 Task: Set the Low-priority code for DVB-T reception parameters to 8/9.
Action: Mouse moved to (139, 19)
Screenshot: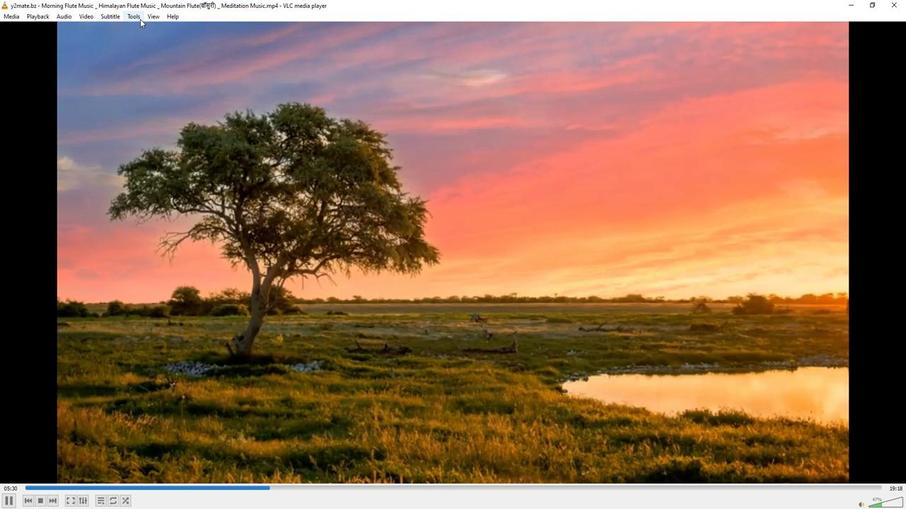 
Action: Mouse pressed left at (139, 19)
Screenshot: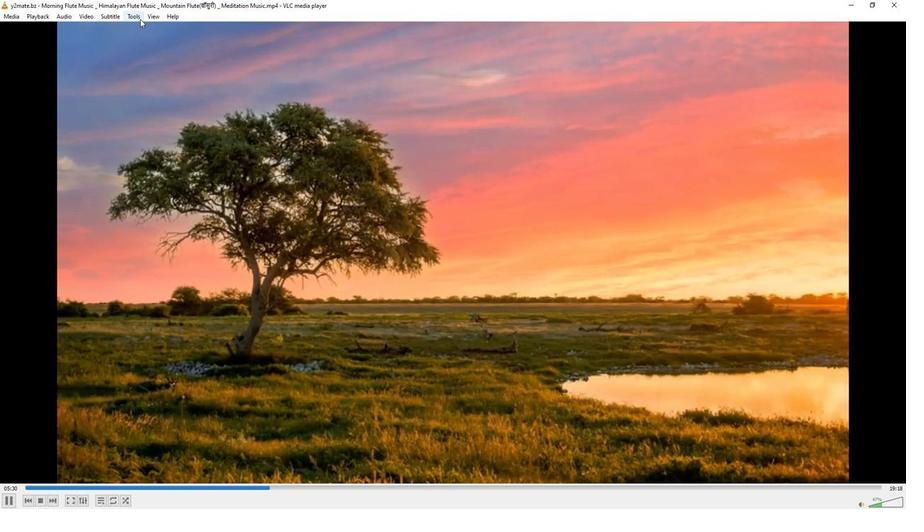 
Action: Mouse moved to (158, 130)
Screenshot: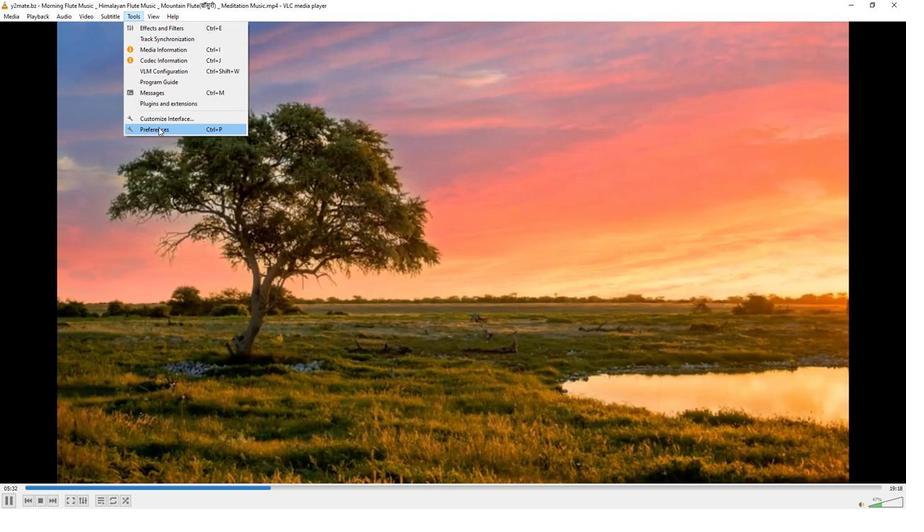 
Action: Mouse pressed left at (158, 130)
Screenshot: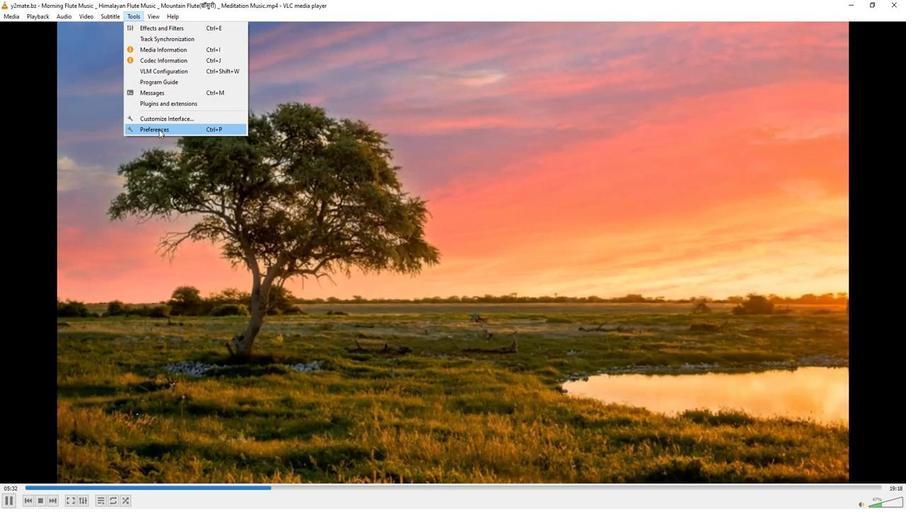 
Action: Mouse moved to (297, 415)
Screenshot: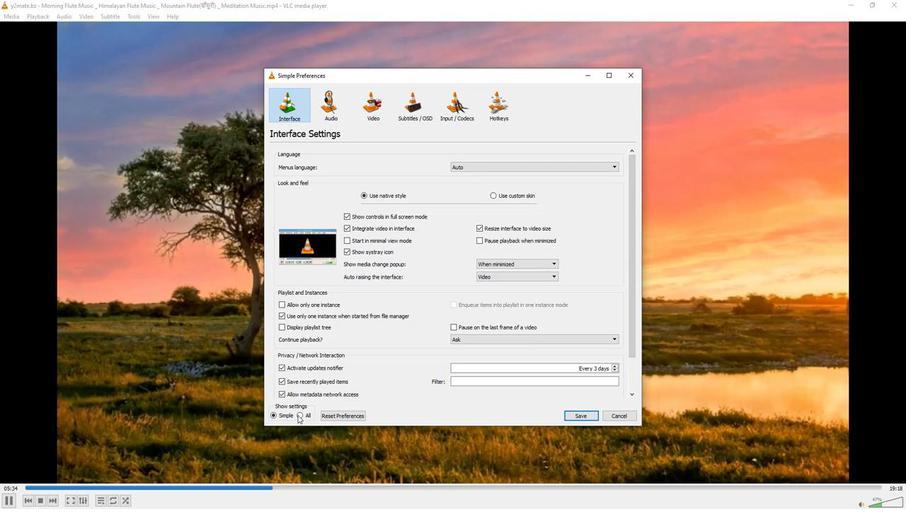 
Action: Mouse pressed left at (297, 415)
Screenshot: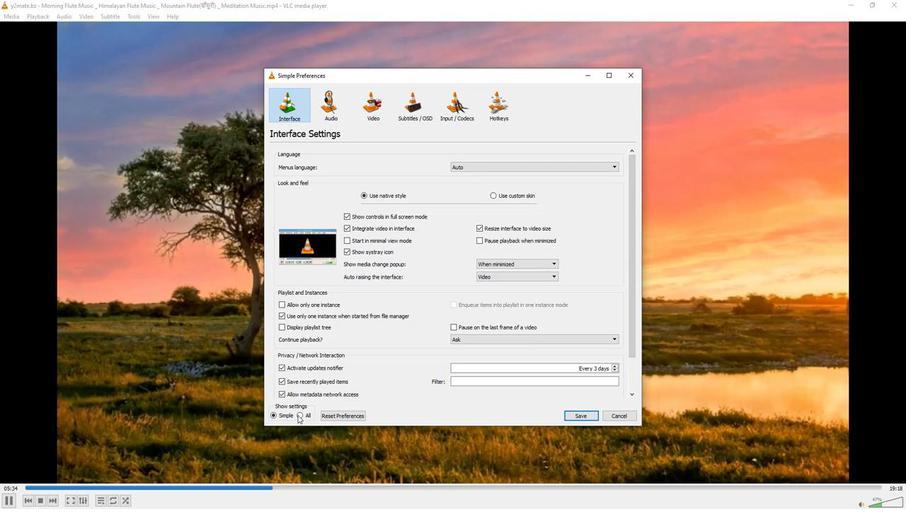 
Action: Mouse moved to (287, 254)
Screenshot: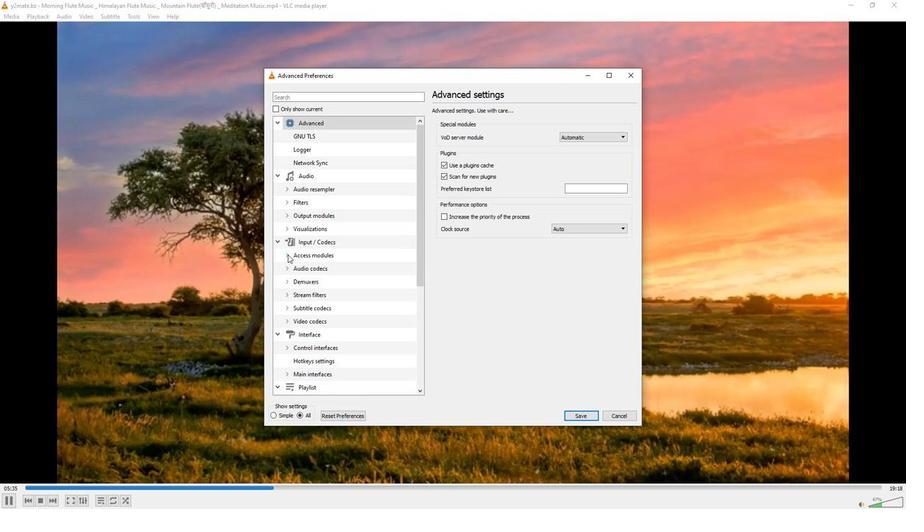 
Action: Mouse pressed left at (287, 254)
Screenshot: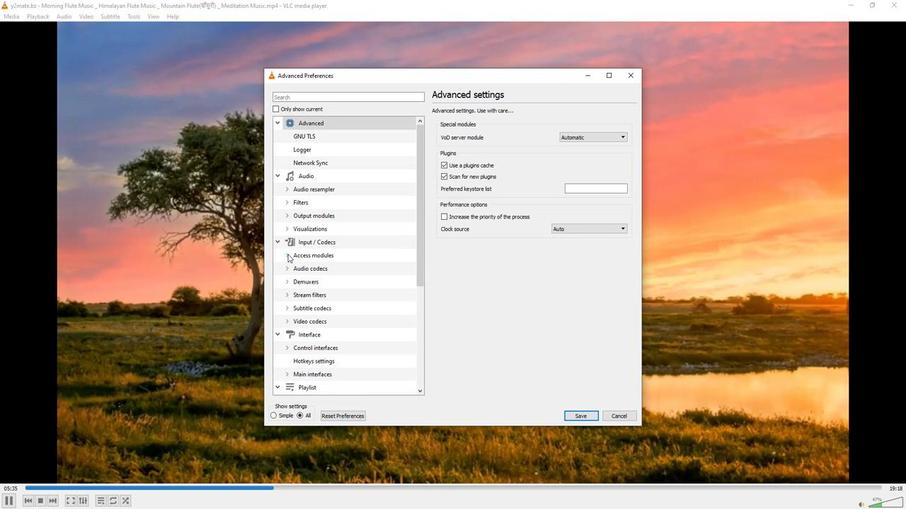 
Action: Mouse moved to (318, 336)
Screenshot: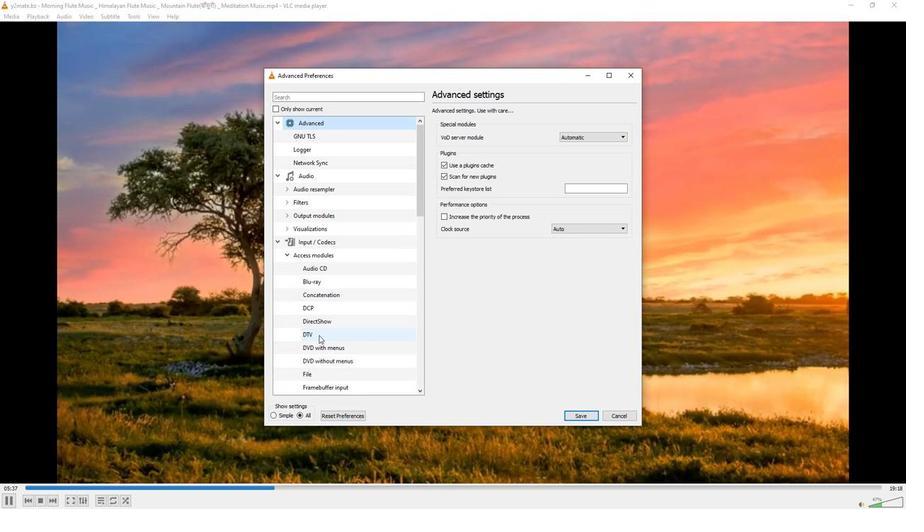 
Action: Mouse pressed left at (318, 336)
Screenshot: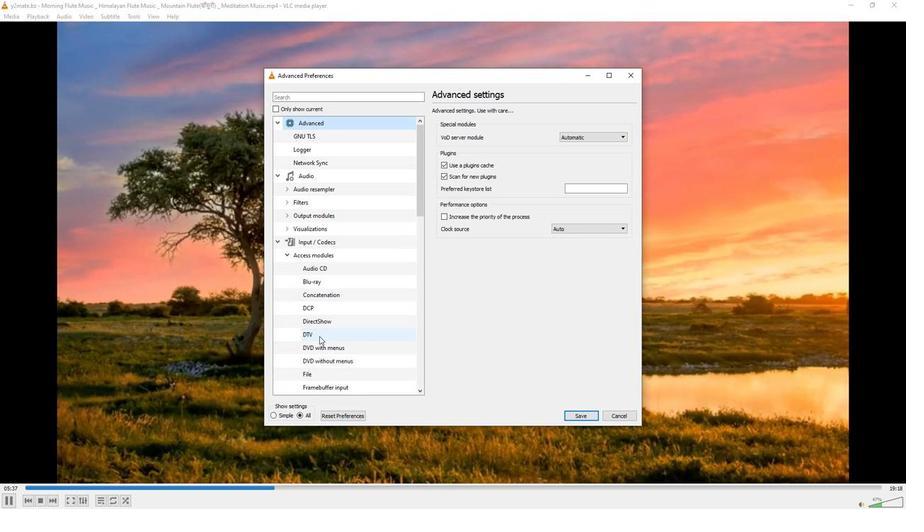 
Action: Mouse moved to (606, 257)
Screenshot: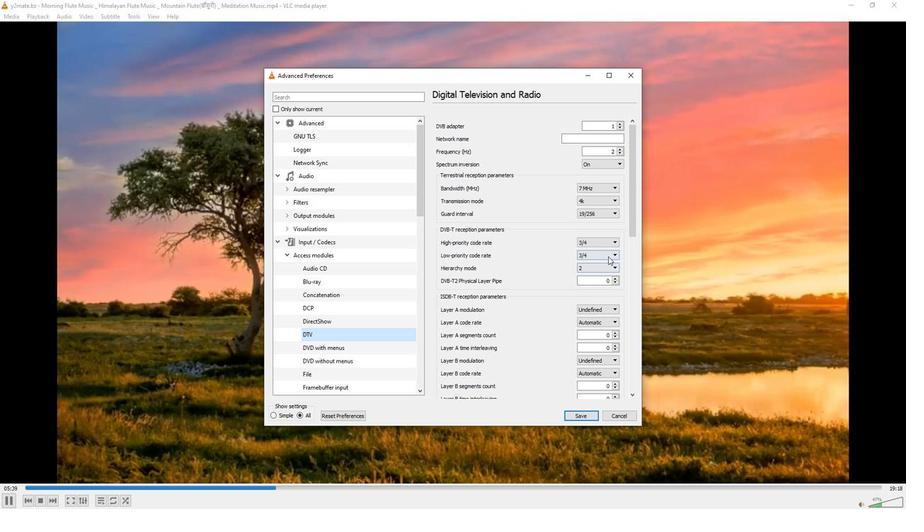 
Action: Mouse pressed left at (606, 257)
Screenshot: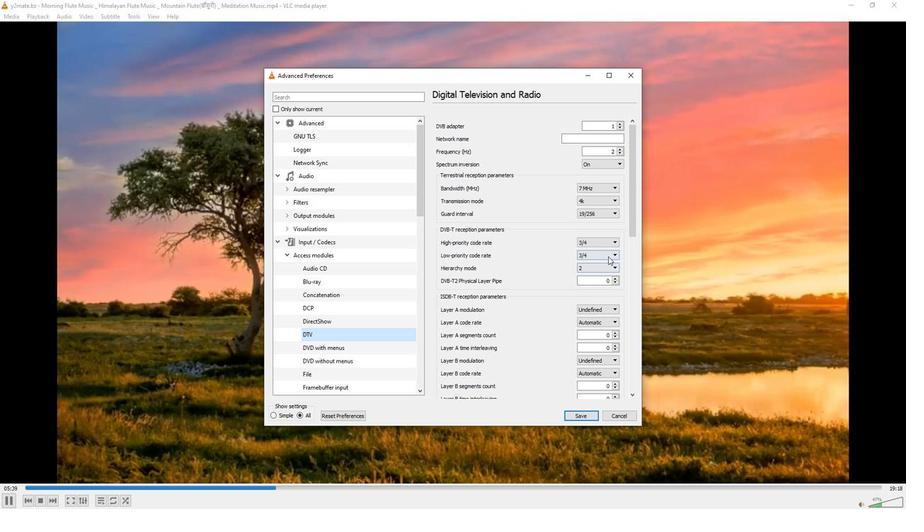 
Action: Mouse moved to (603, 269)
Screenshot: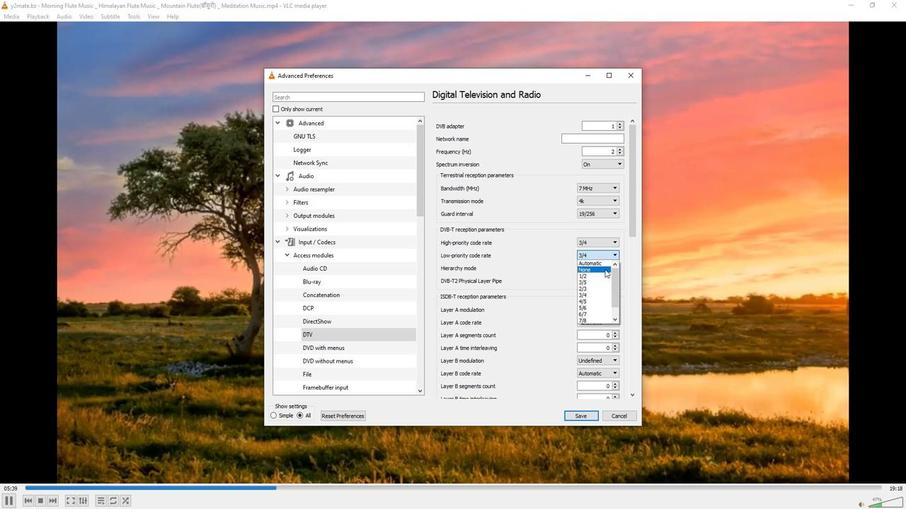 
Action: Mouse scrolled (603, 269) with delta (0, 0)
Screenshot: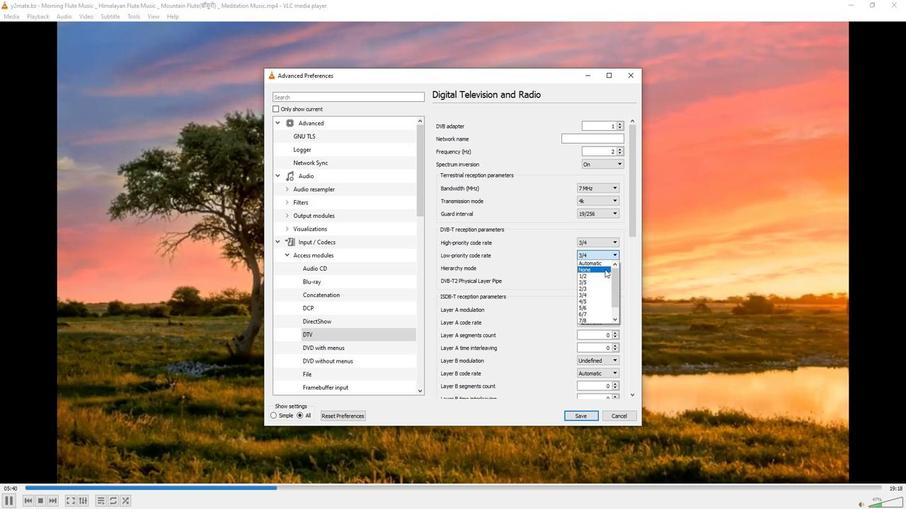 
Action: Mouse moved to (599, 313)
Screenshot: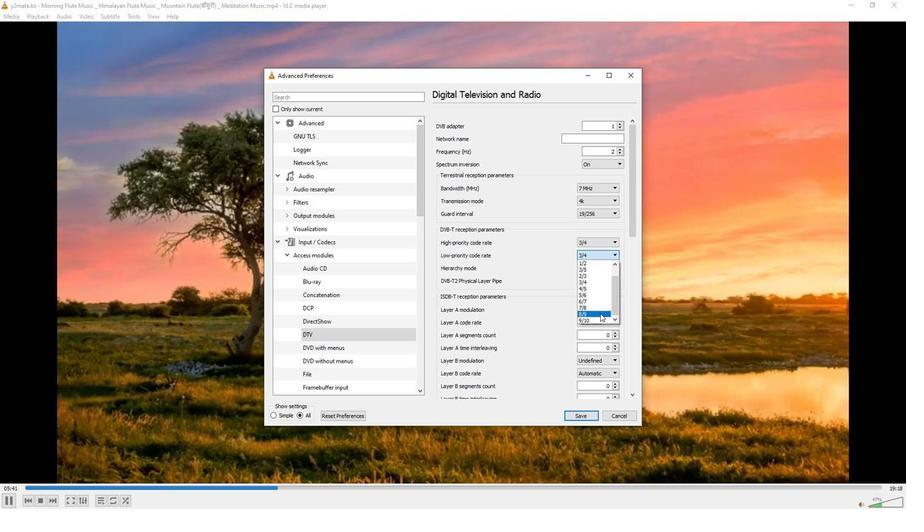 
Action: Mouse pressed left at (599, 313)
Screenshot: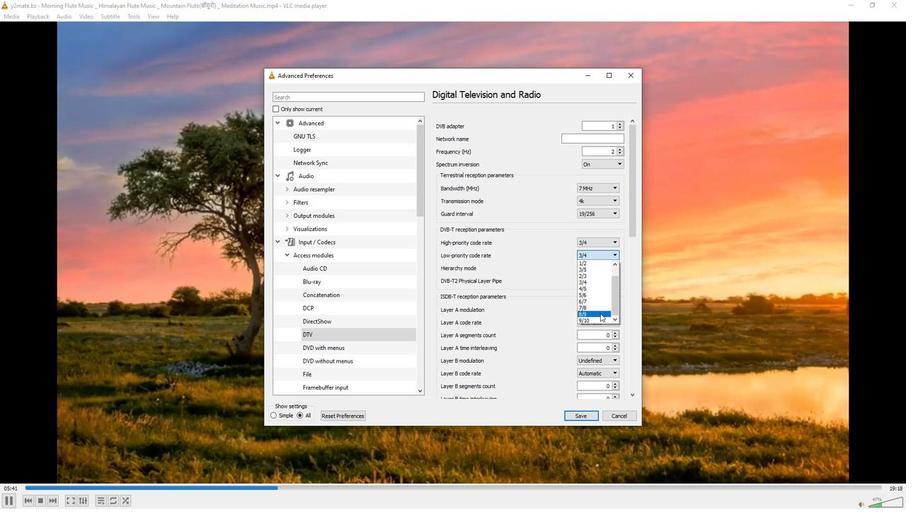 
